 Task: Select i do not want to see this from meatballs menu.
Action: Mouse moved to (569, 173)
Screenshot: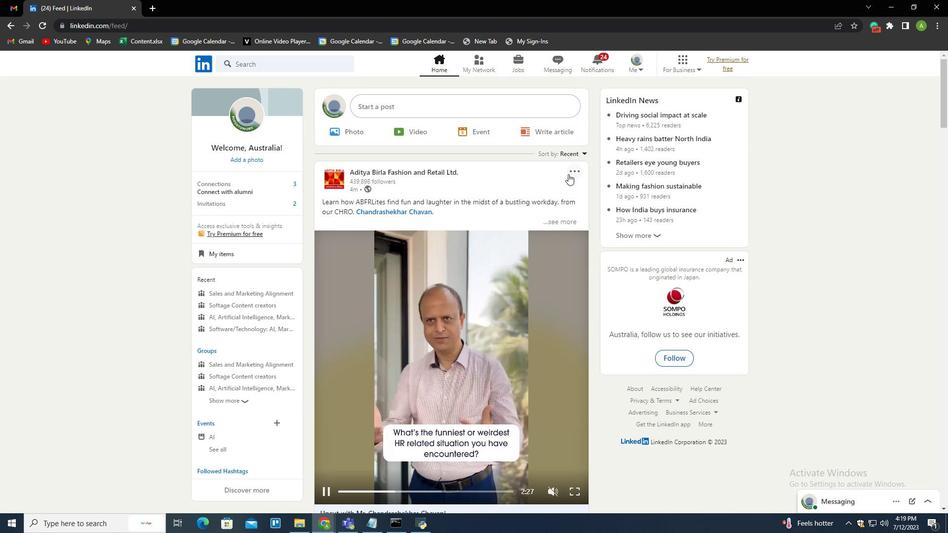 
Action: Mouse pressed left at (569, 173)
Screenshot: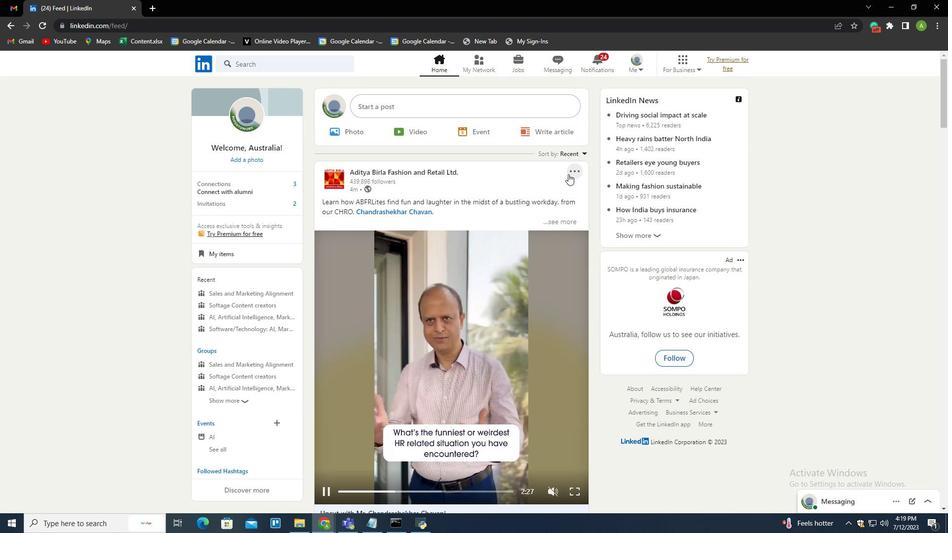 
Action: Mouse moved to (479, 281)
Screenshot: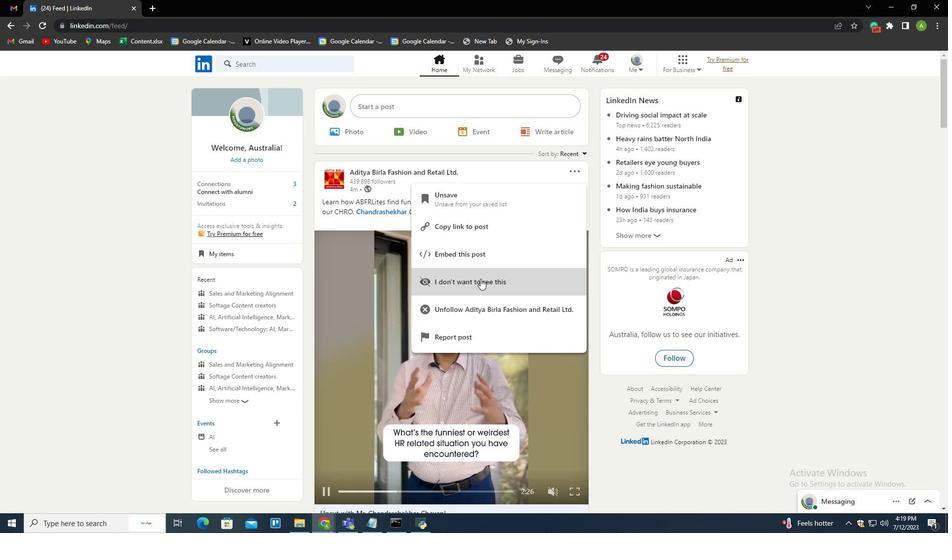 
Action: Mouse pressed left at (479, 281)
Screenshot: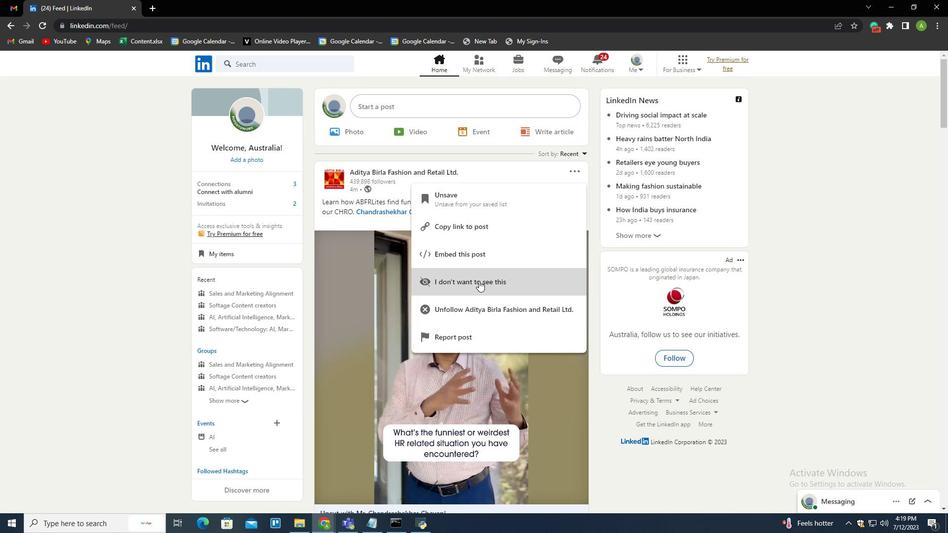 
Action: Mouse moved to (444, 290)
Screenshot: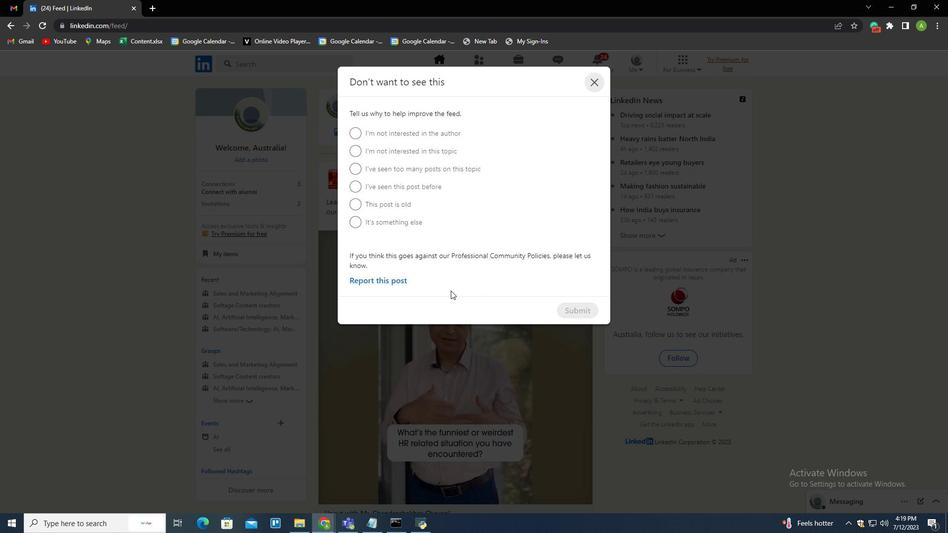 
